 Task: Add So Delicious Key Lime Coconut Milk Yogurt to the cart.
Action: Mouse pressed left at (24, 135)
Screenshot: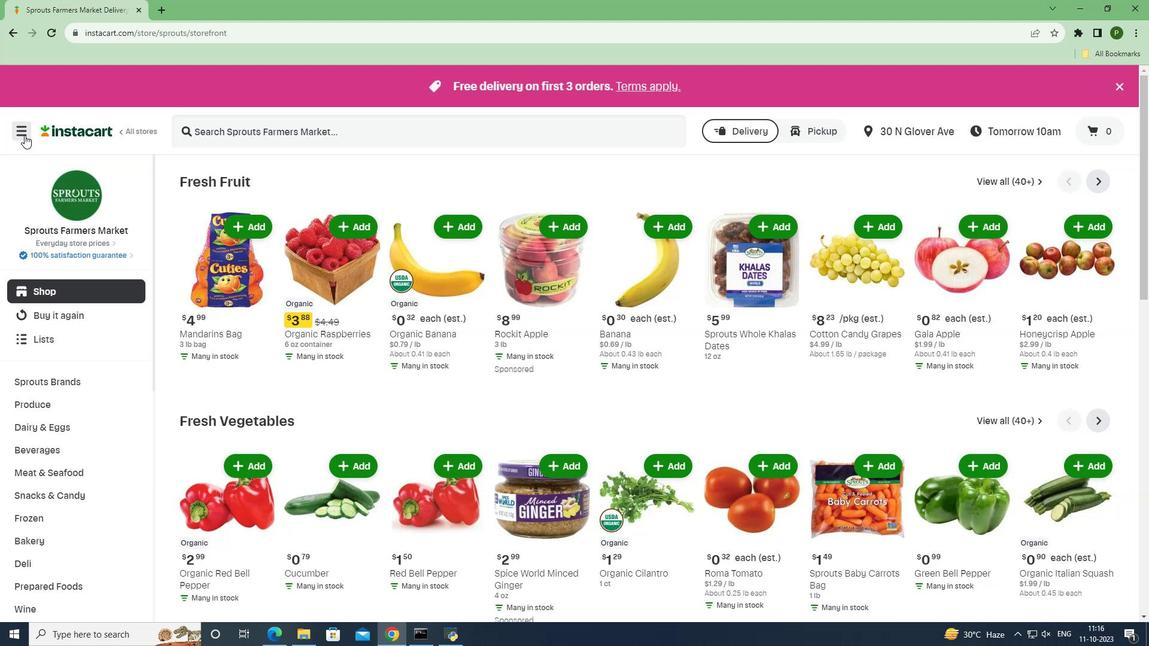 
Action: Mouse moved to (56, 319)
Screenshot: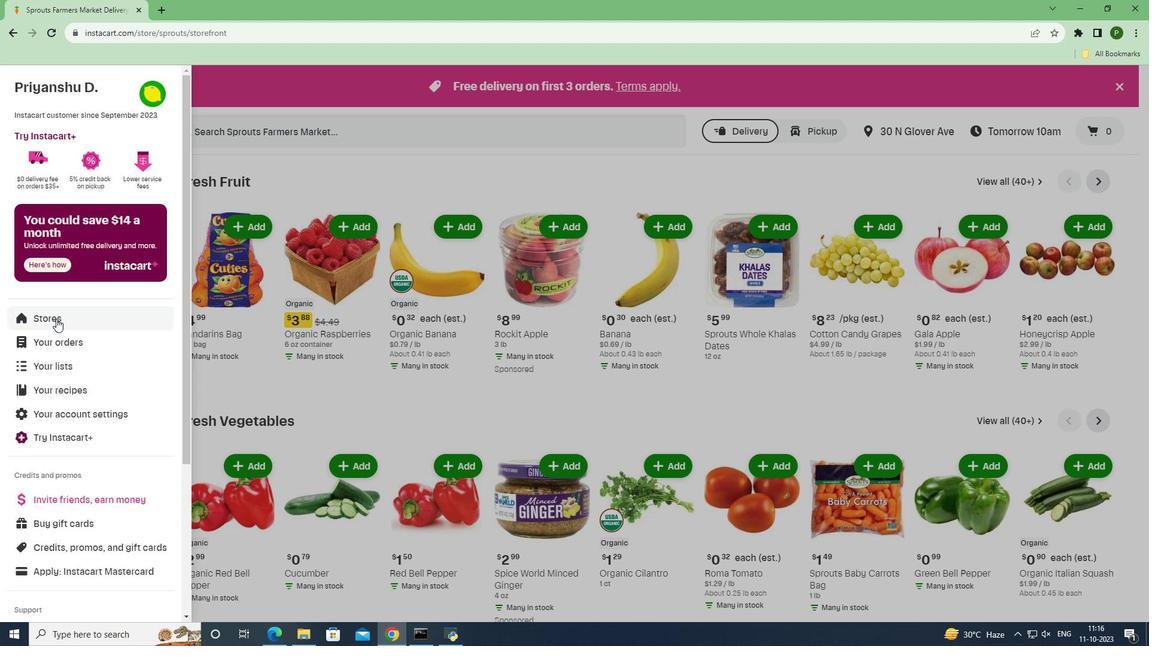 
Action: Mouse pressed left at (56, 319)
Screenshot: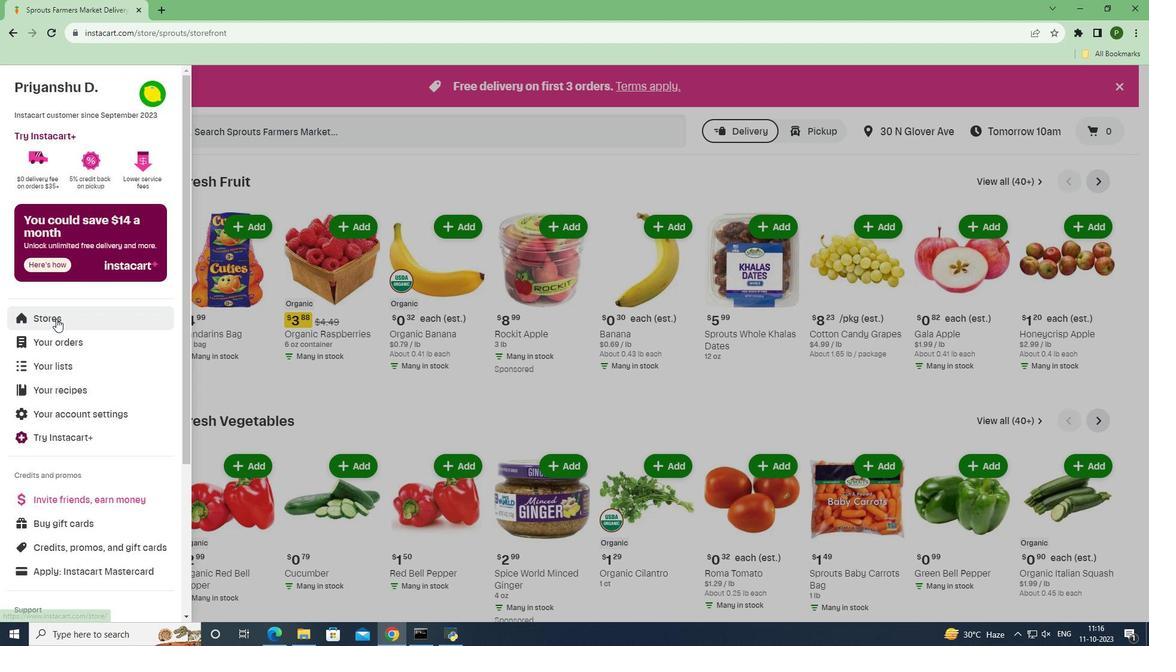 
Action: Mouse moved to (270, 140)
Screenshot: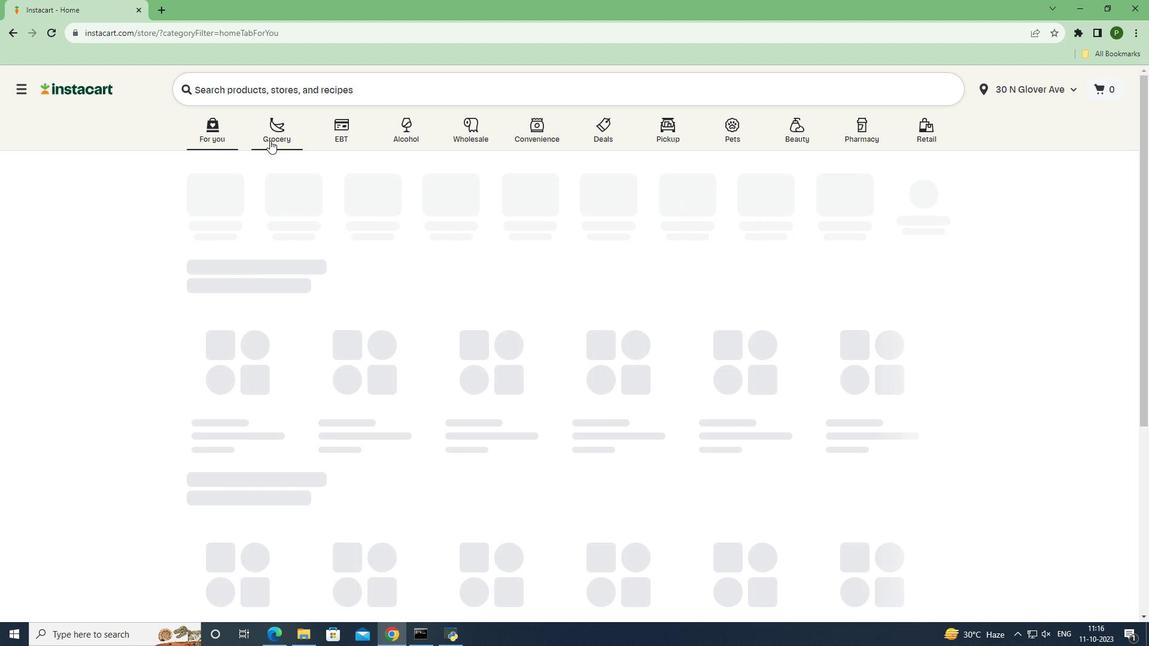 
Action: Mouse pressed left at (270, 140)
Screenshot: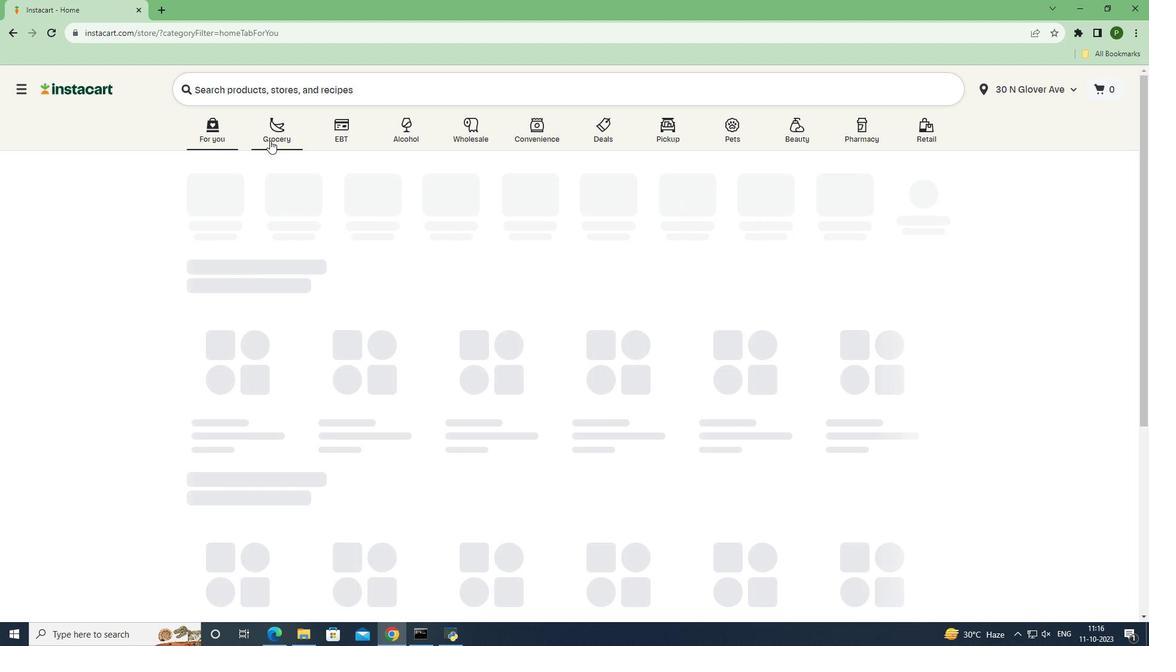 
Action: Mouse moved to (474, 275)
Screenshot: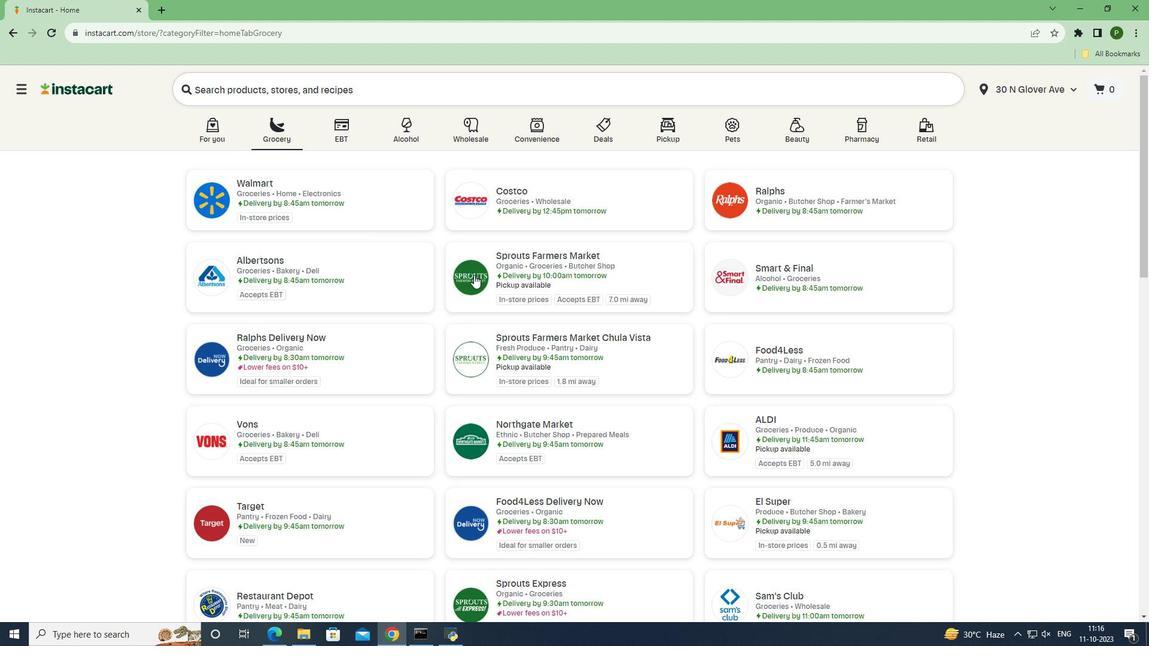 
Action: Mouse pressed left at (474, 275)
Screenshot: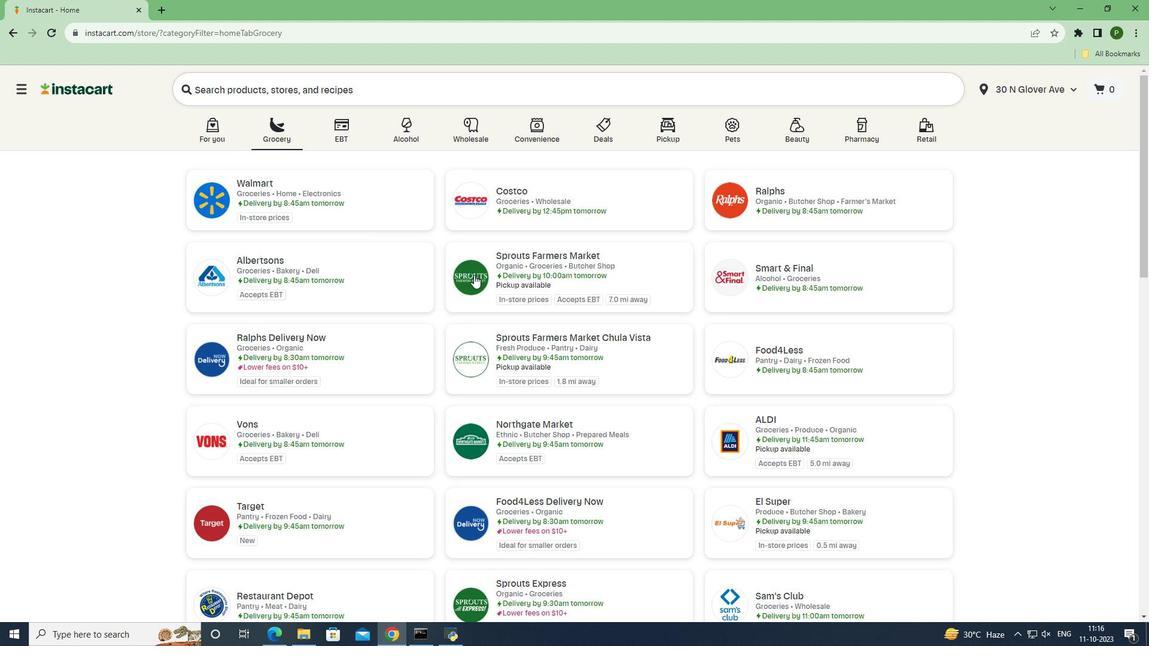 
Action: Mouse moved to (94, 429)
Screenshot: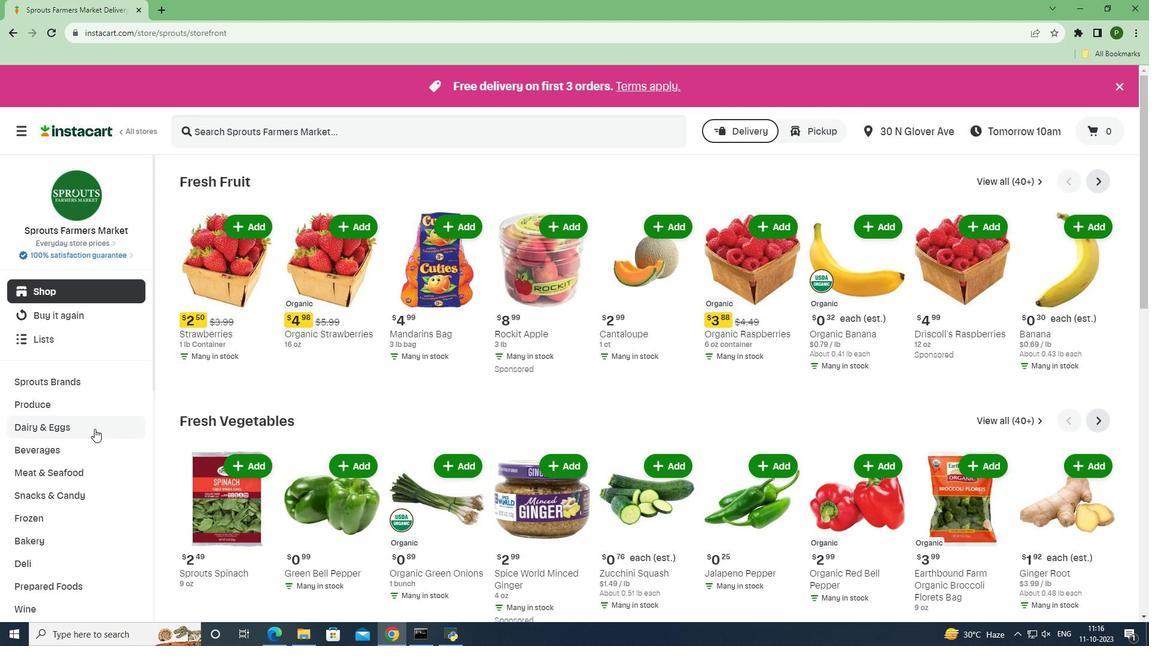 
Action: Mouse pressed left at (94, 429)
Screenshot: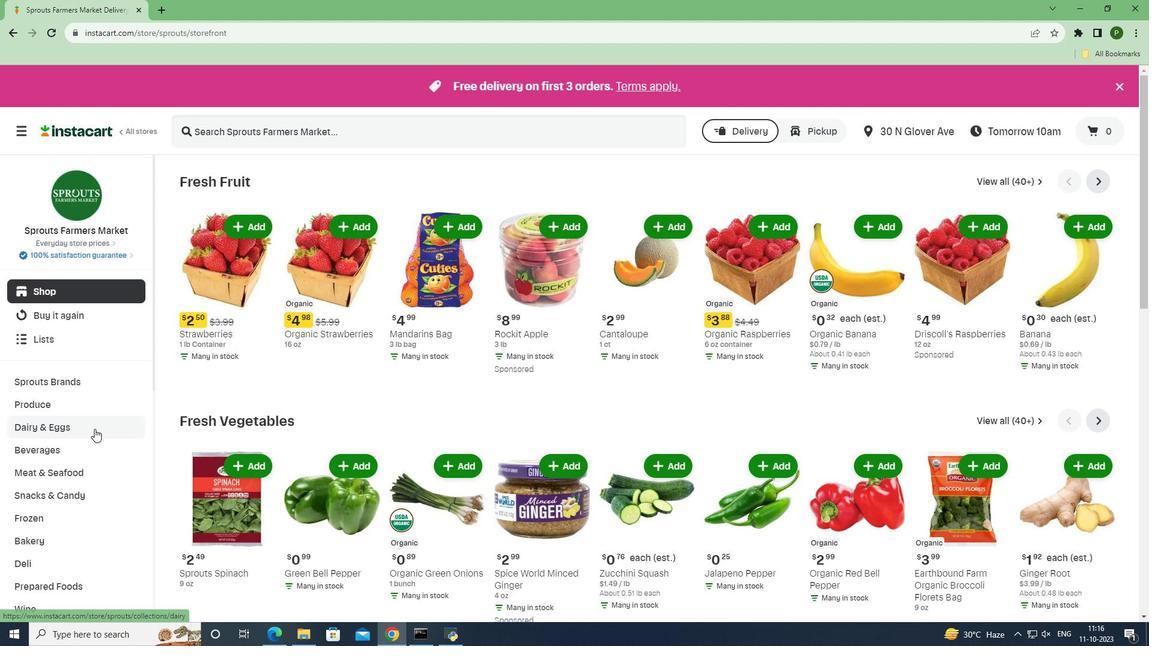 
Action: Mouse moved to (67, 518)
Screenshot: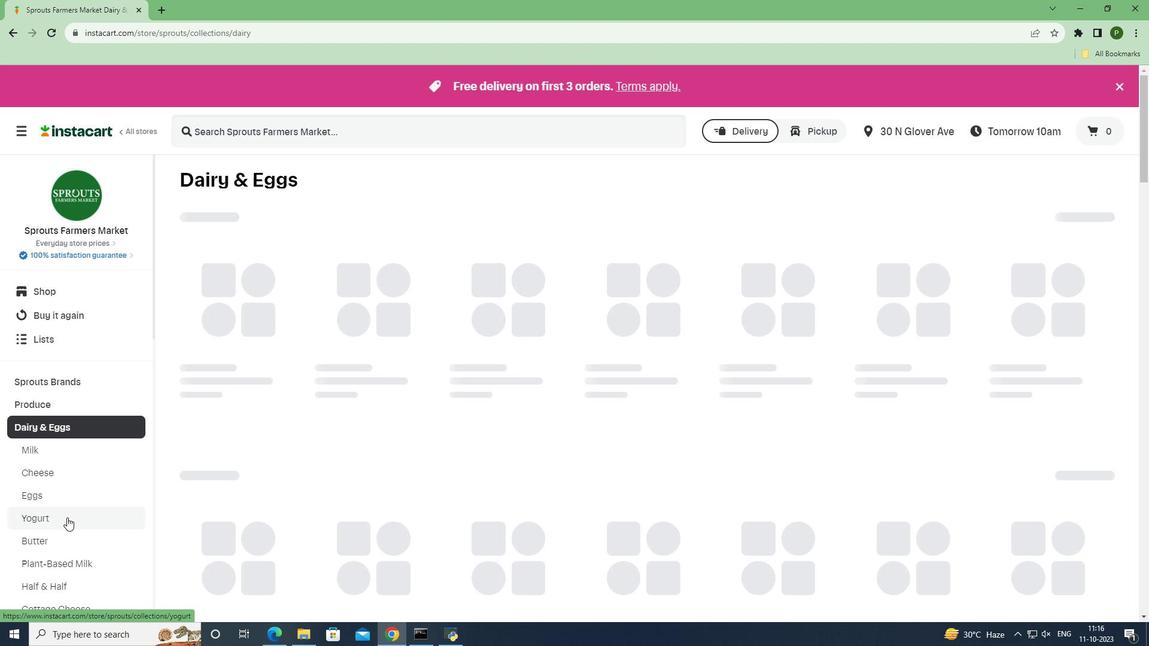 
Action: Mouse pressed left at (67, 518)
Screenshot: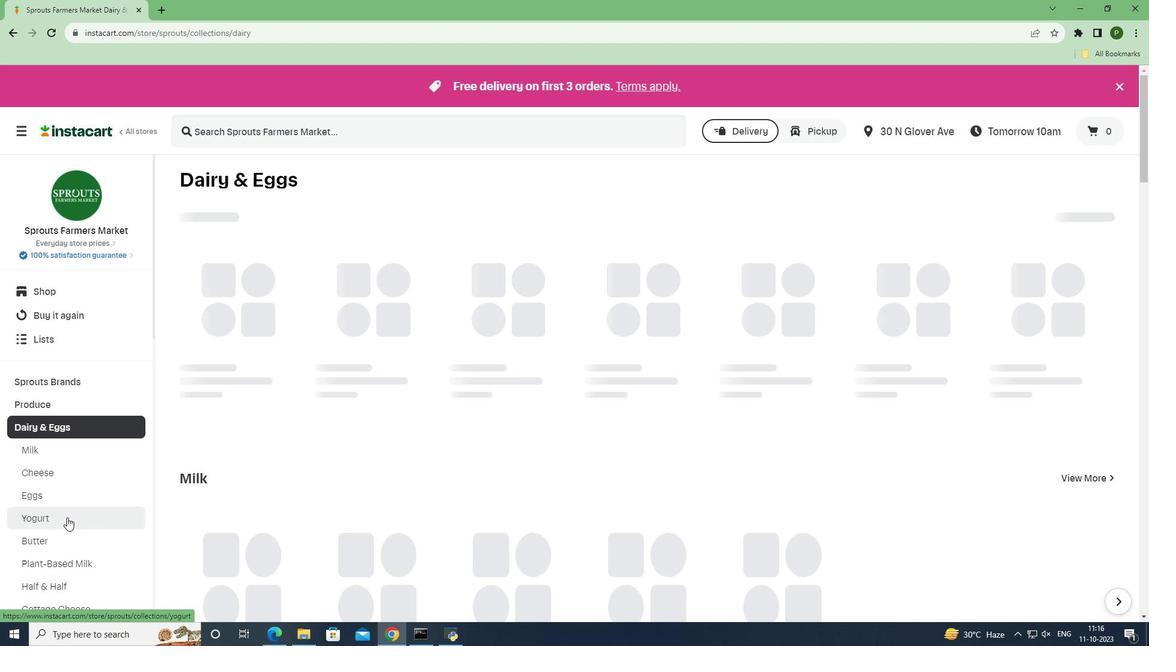 
Action: Mouse moved to (230, 122)
Screenshot: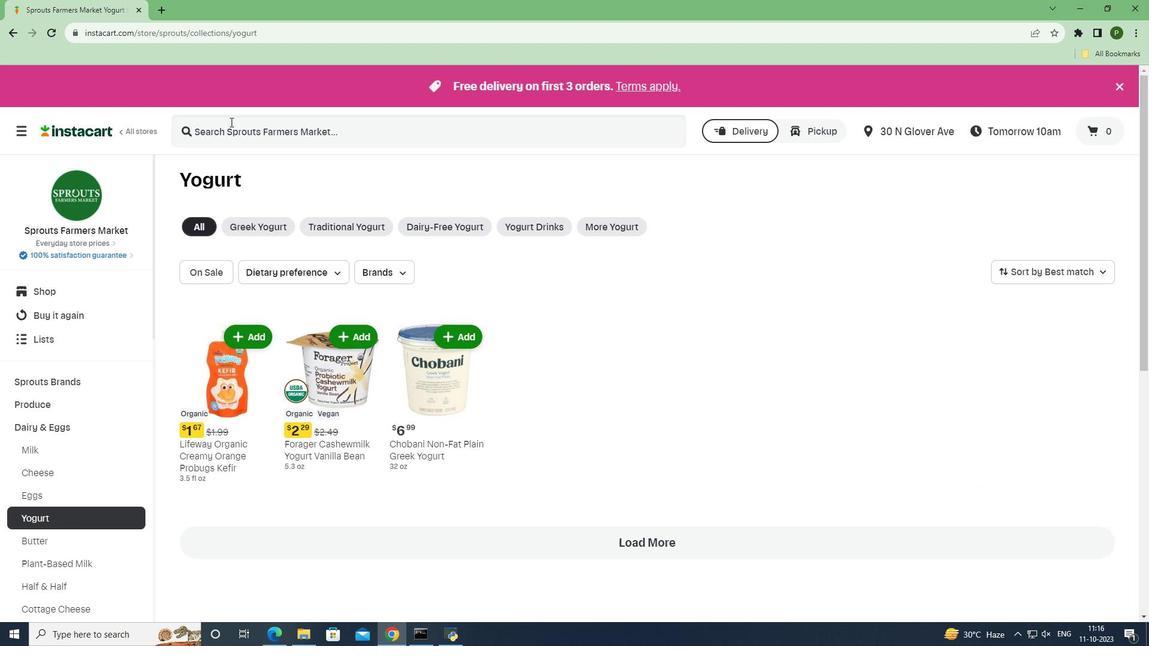 
Action: Mouse pressed left at (230, 122)
Screenshot: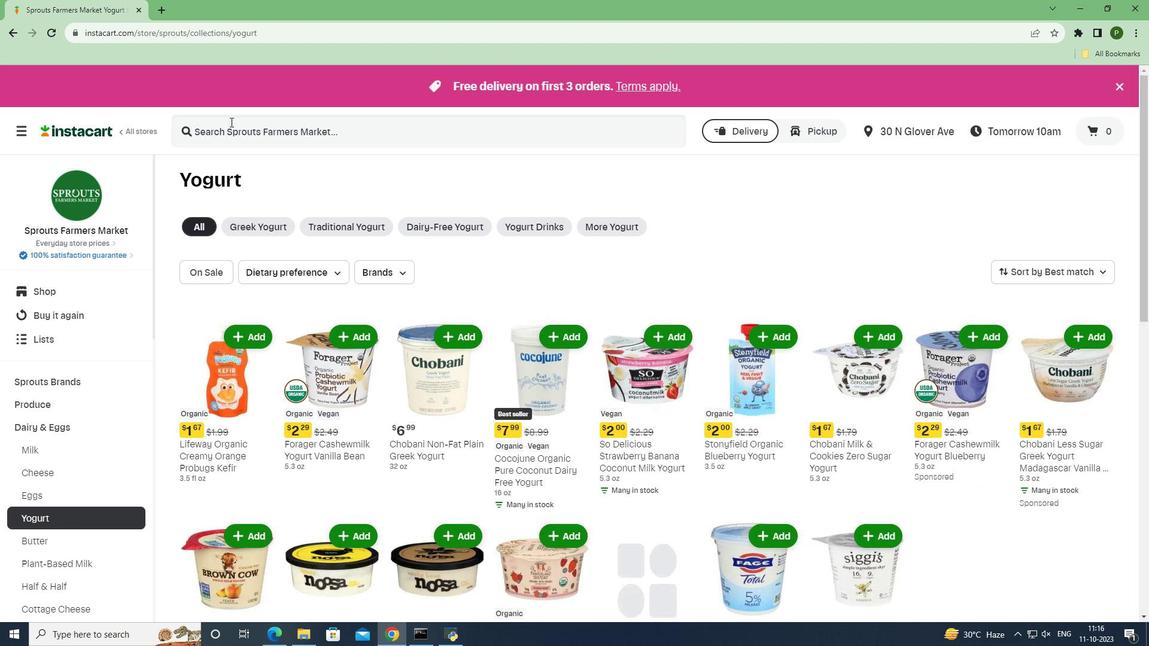 
Action: Key pressed <Key.caps_lock>S<Key.caps_lock>o<Key.space><Key.caps_lock>D<Key.caps_lock>elicious<Key.space>k<Key.caps_lock><Key.caps_lock>ey<Key.space><Key.caps_lock>L<Key.caps_lock>ime<Key.space><Key.caps_lock>C<Key.caps_lock>oconut<Key.space><Key.caps_lock>M<Key.caps_lock>ilk<Key.space><Key.caps_lock>Y<Key.caps_lock>ogurt<Key.space><Key.enter>
Screenshot: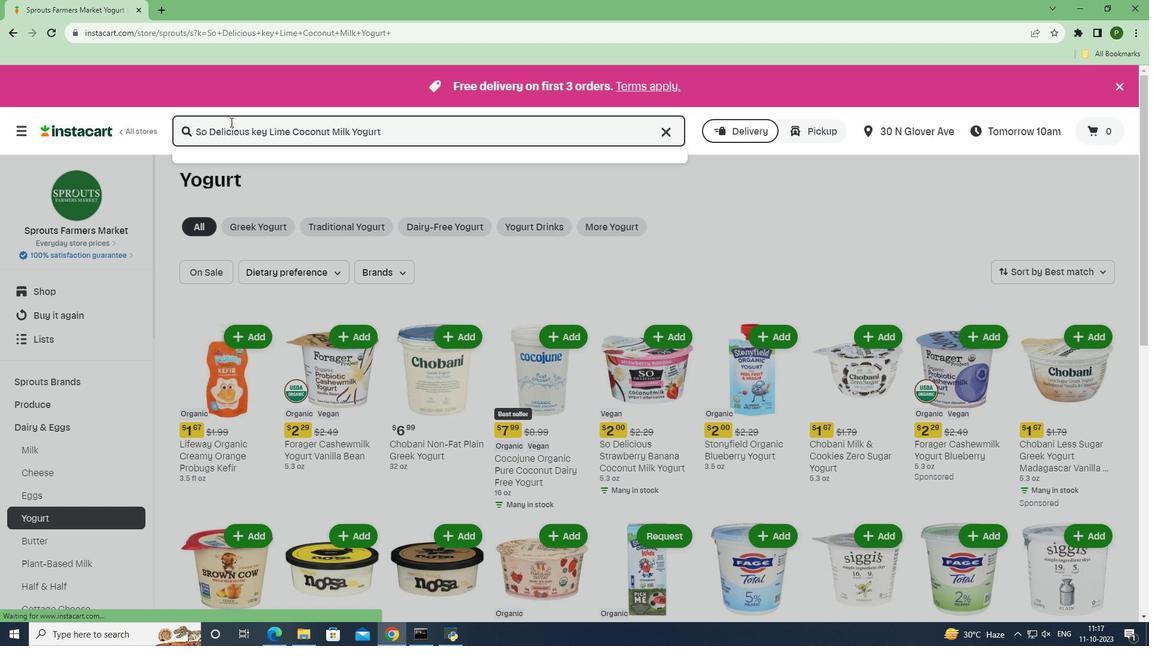 
Action: Mouse moved to (709, 257)
Screenshot: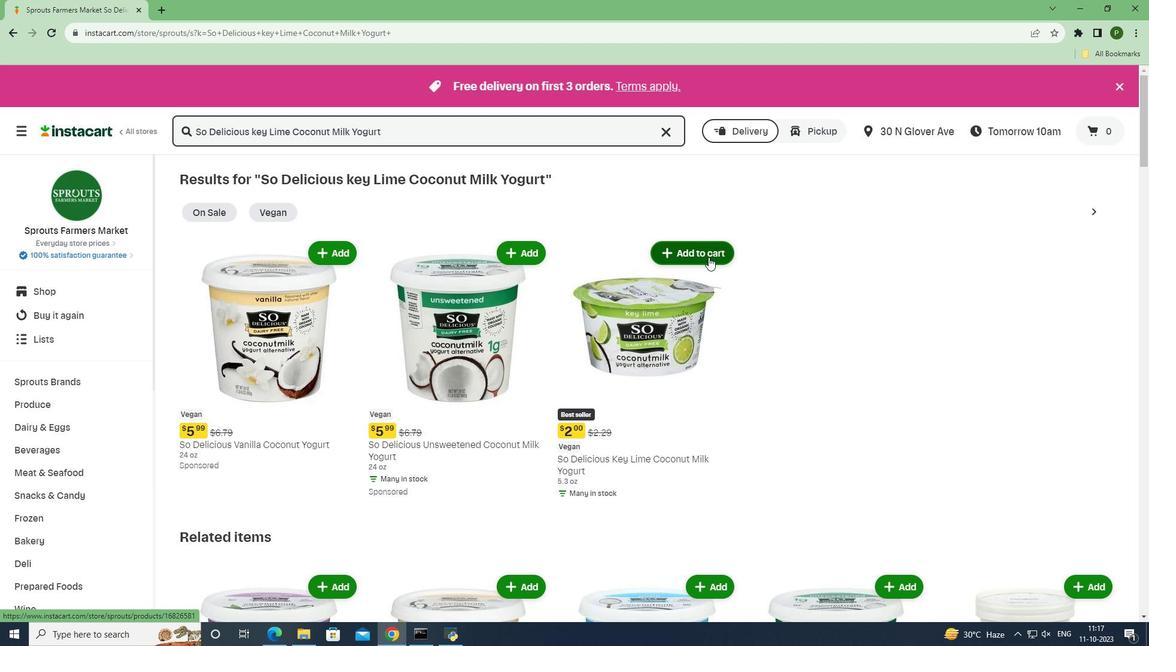 
Action: Mouse pressed left at (709, 257)
Screenshot: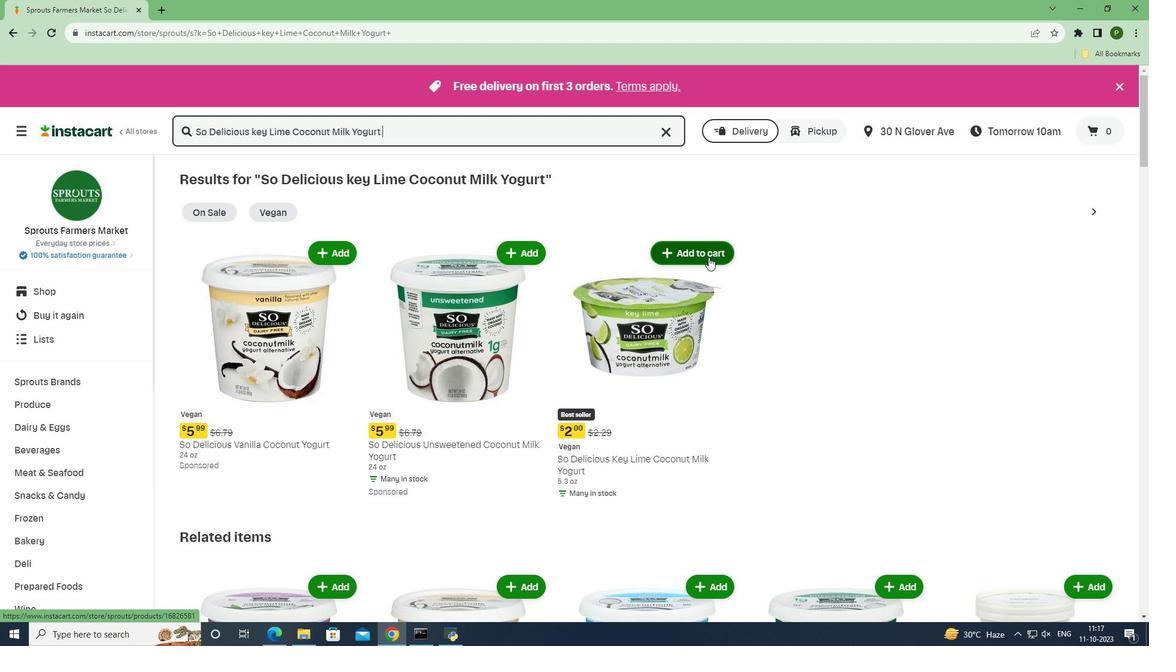 
Action: Mouse moved to (781, 313)
Screenshot: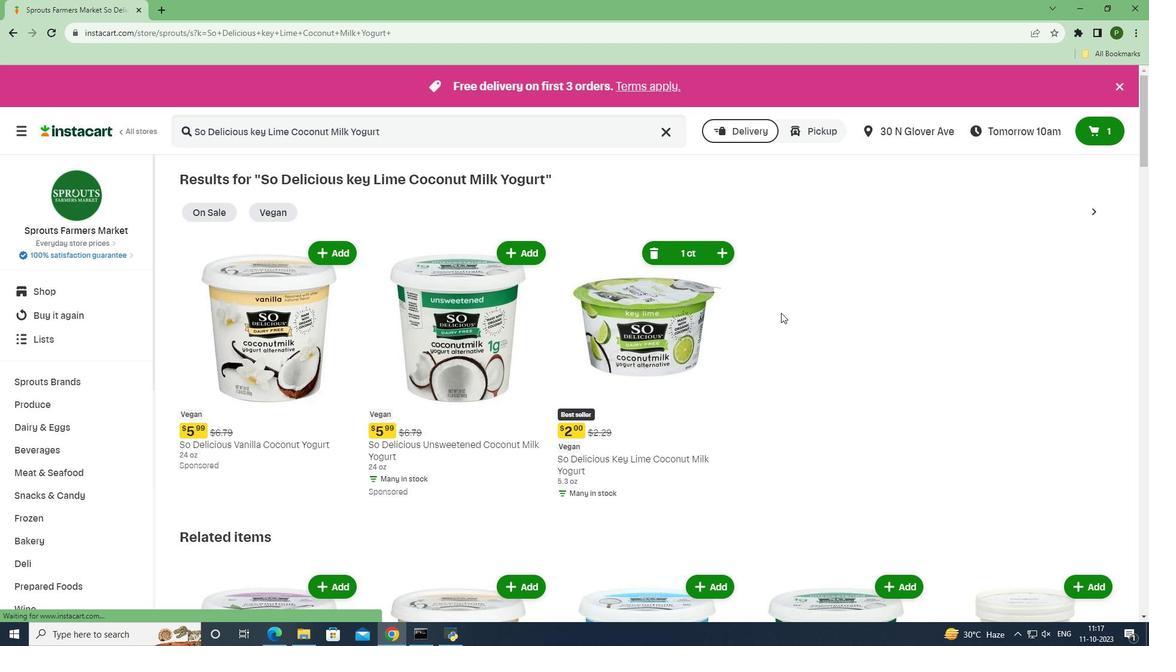 
